 Task: In the  document Anna.pdfMake this file  'available offline' Add shortcut to Drive 'Starred'Email the file to   softage.8@softage.net, with message attached Time-Sensitive: I kindly ask you to go through the email I've sent as soon as possible. and file type: 'Plain Text'
Action: Mouse moved to (55, 78)
Screenshot: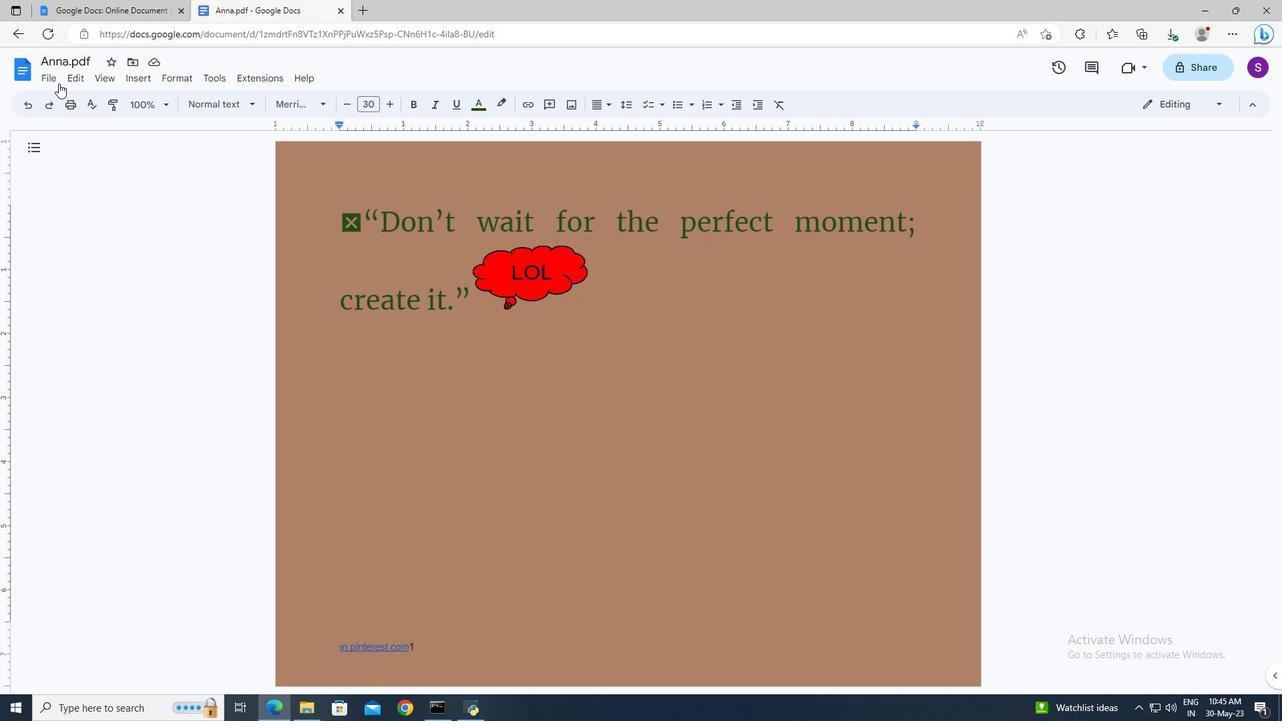 
Action: Mouse pressed left at (55, 78)
Screenshot: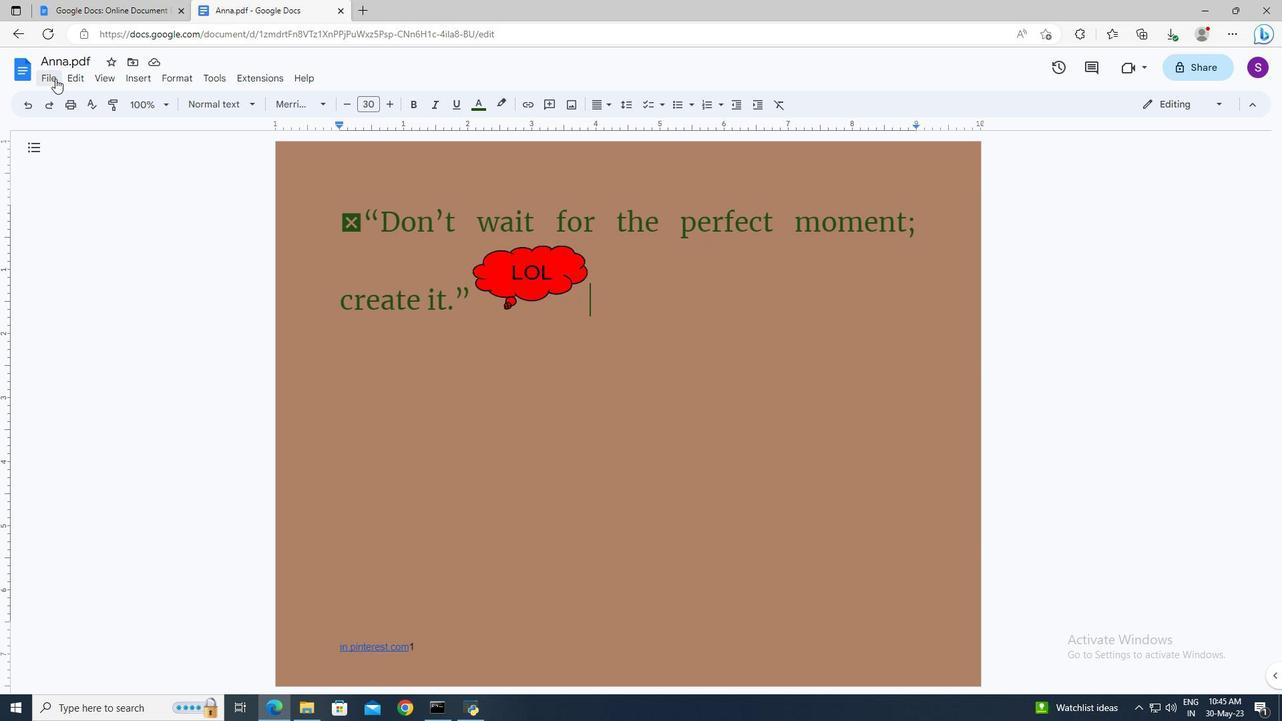 
Action: Mouse moved to (92, 370)
Screenshot: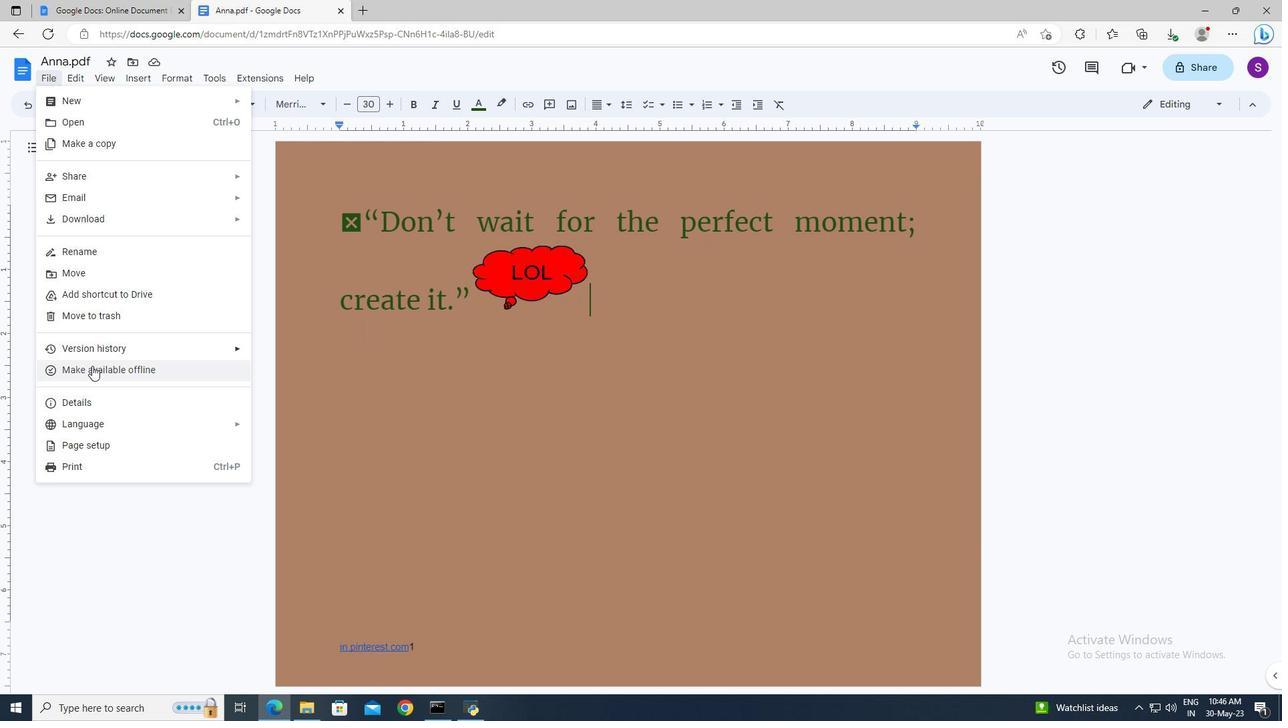 
Action: Mouse pressed left at (92, 370)
Screenshot: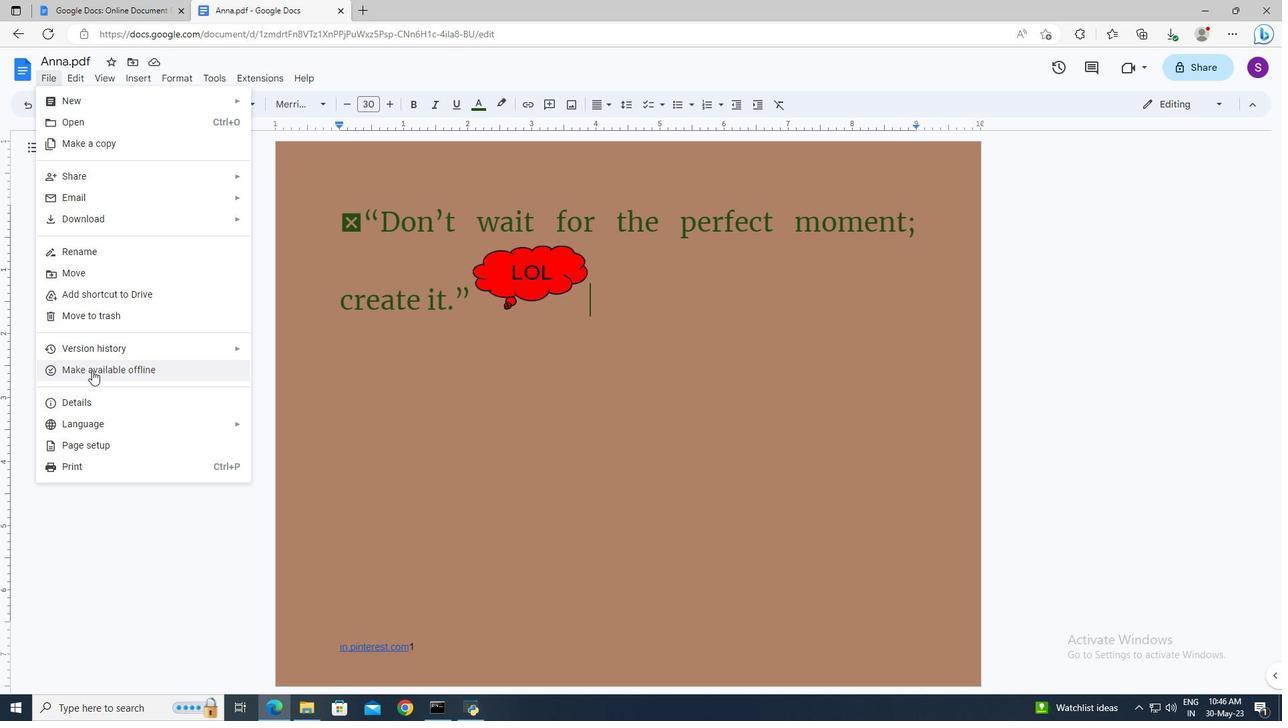 
Action: Mouse moved to (54, 76)
Screenshot: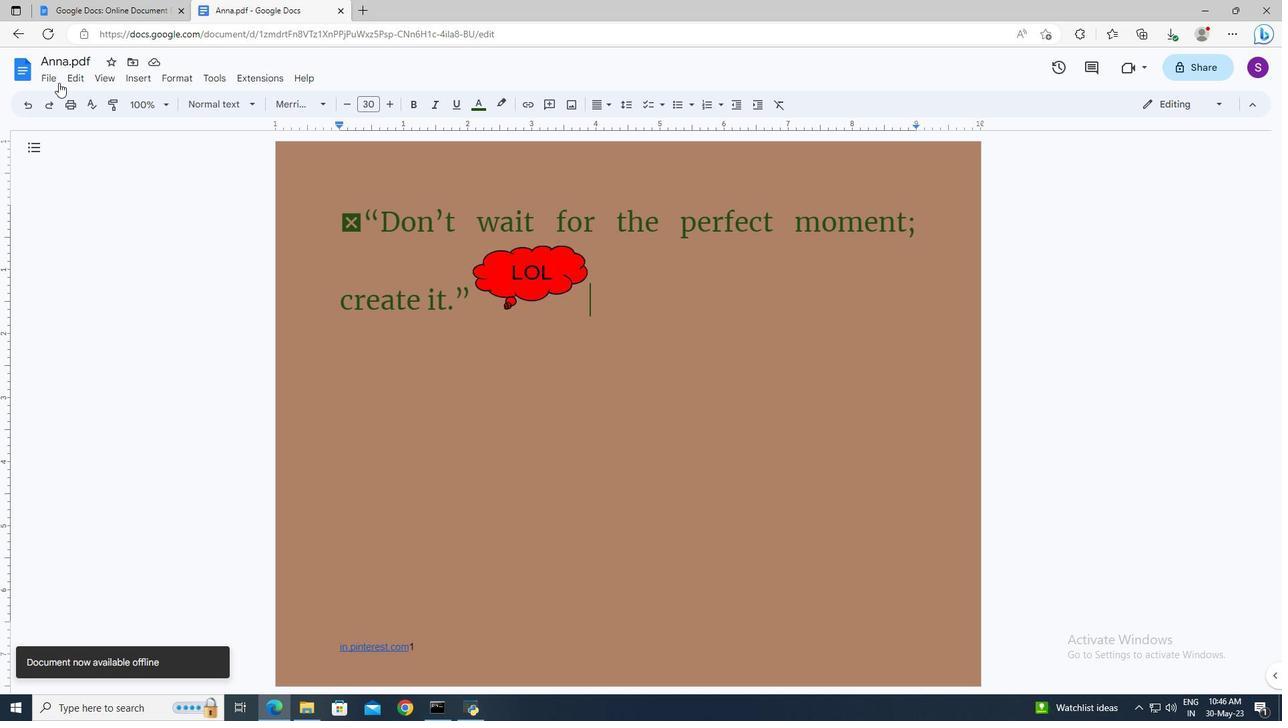 
Action: Mouse pressed left at (54, 76)
Screenshot: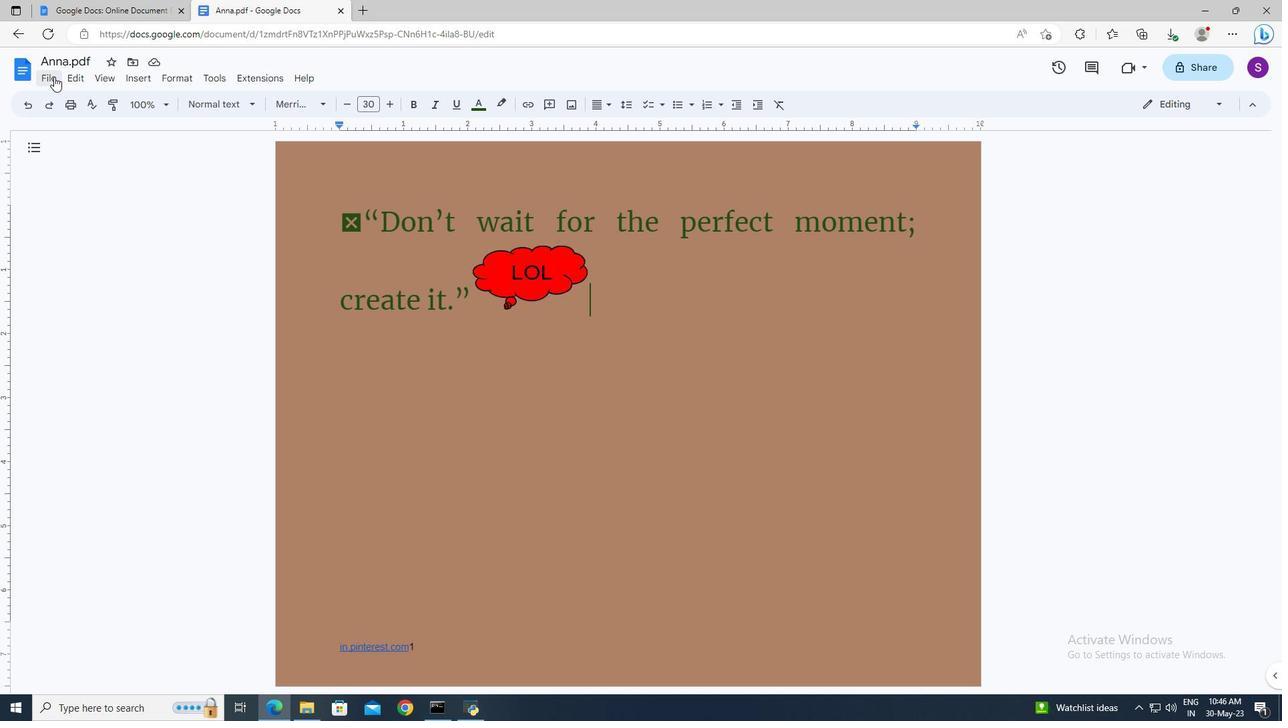 
Action: Mouse moved to (99, 291)
Screenshot: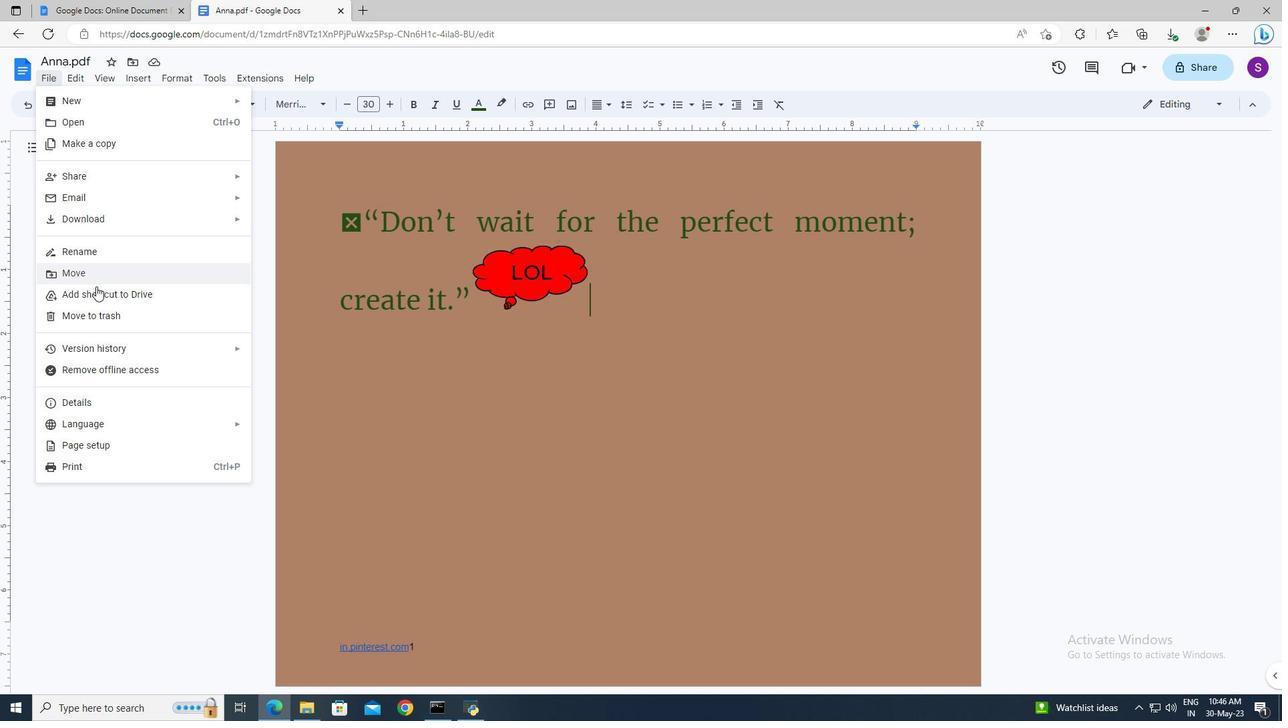 
Action: Mouse pressed left at (99, 291)
Screenshot: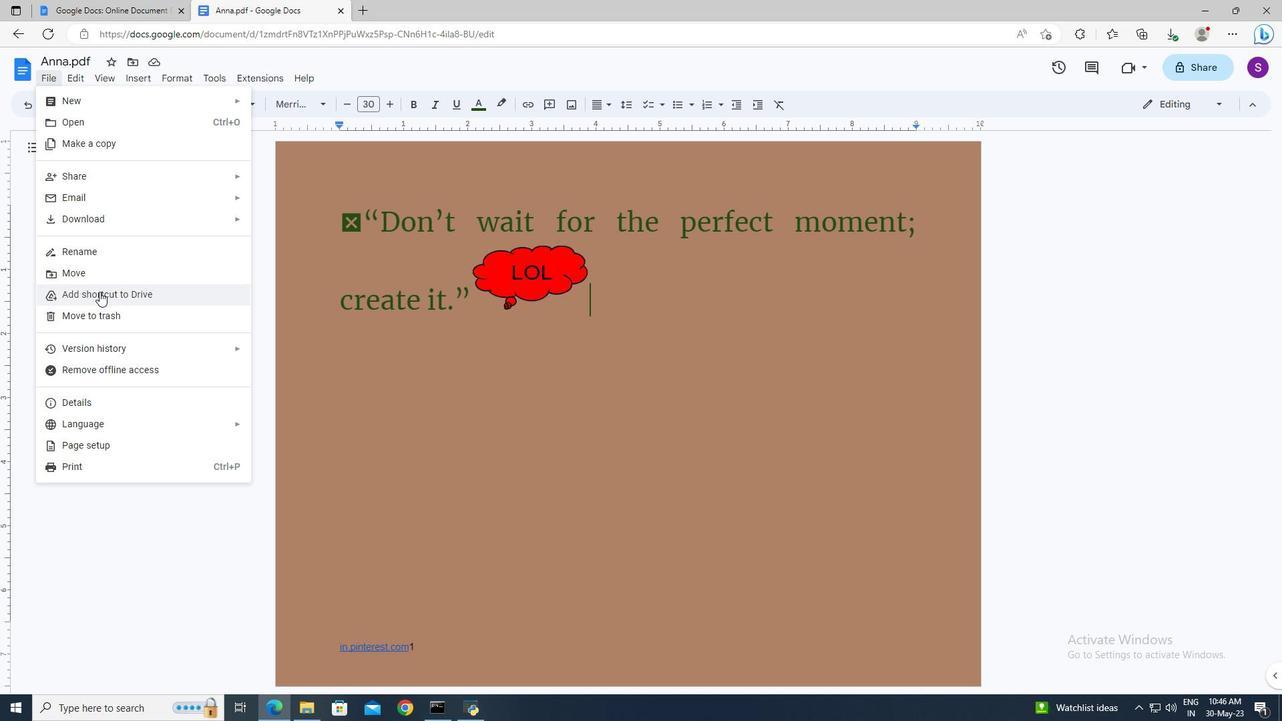 
Action: Mouse moved to (166, 204)
Screenshot: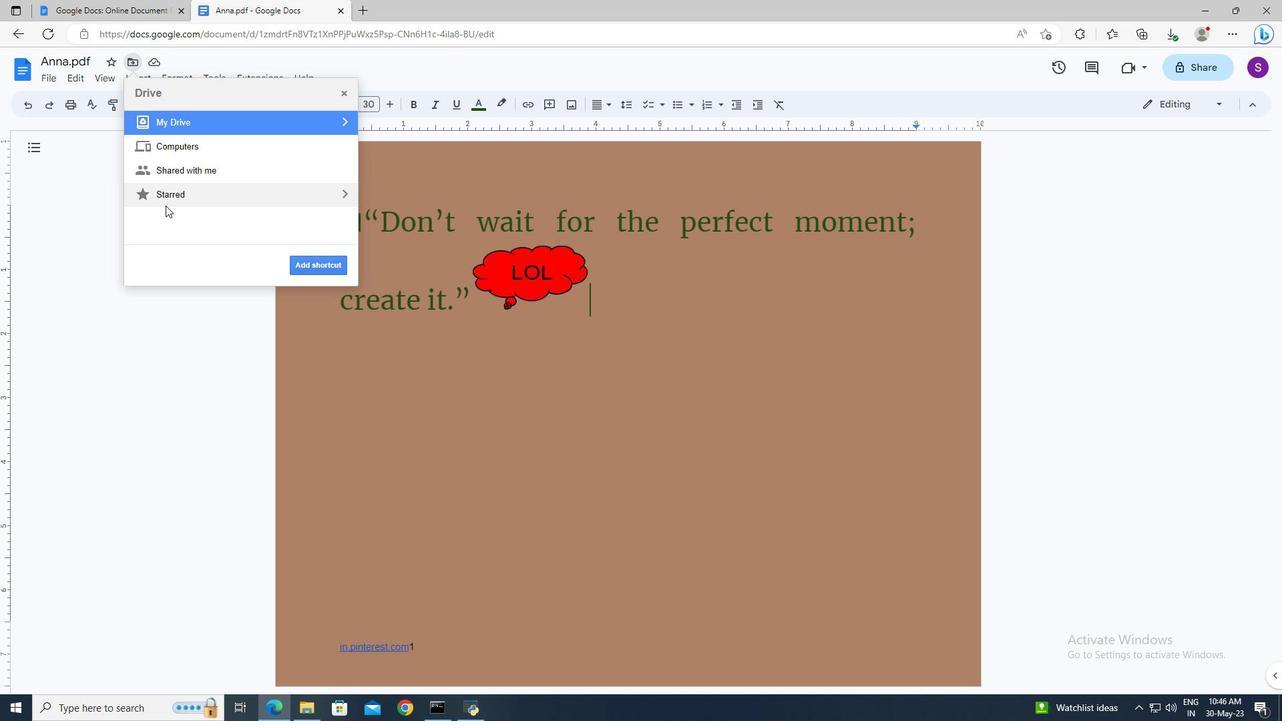 
Action: Mouse pressed left at (166, 204)
Screenshot: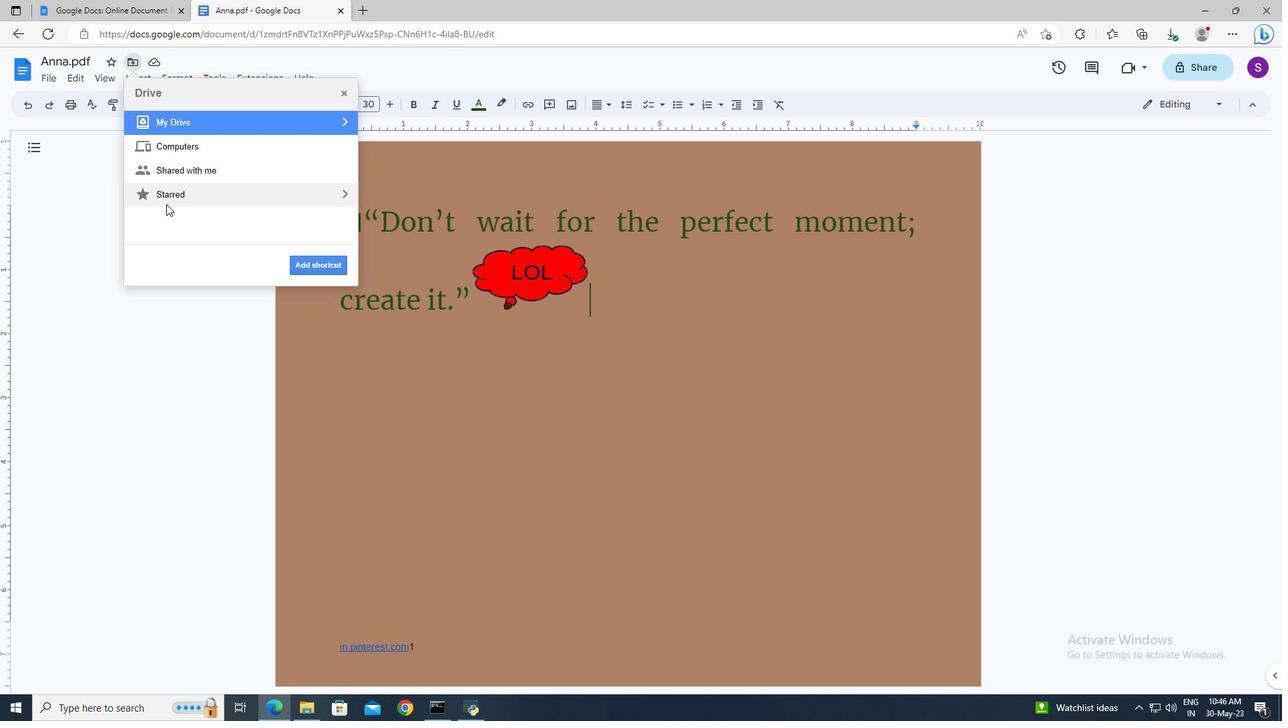 
Action: Mouse moved to (331, 265)
Screenshot: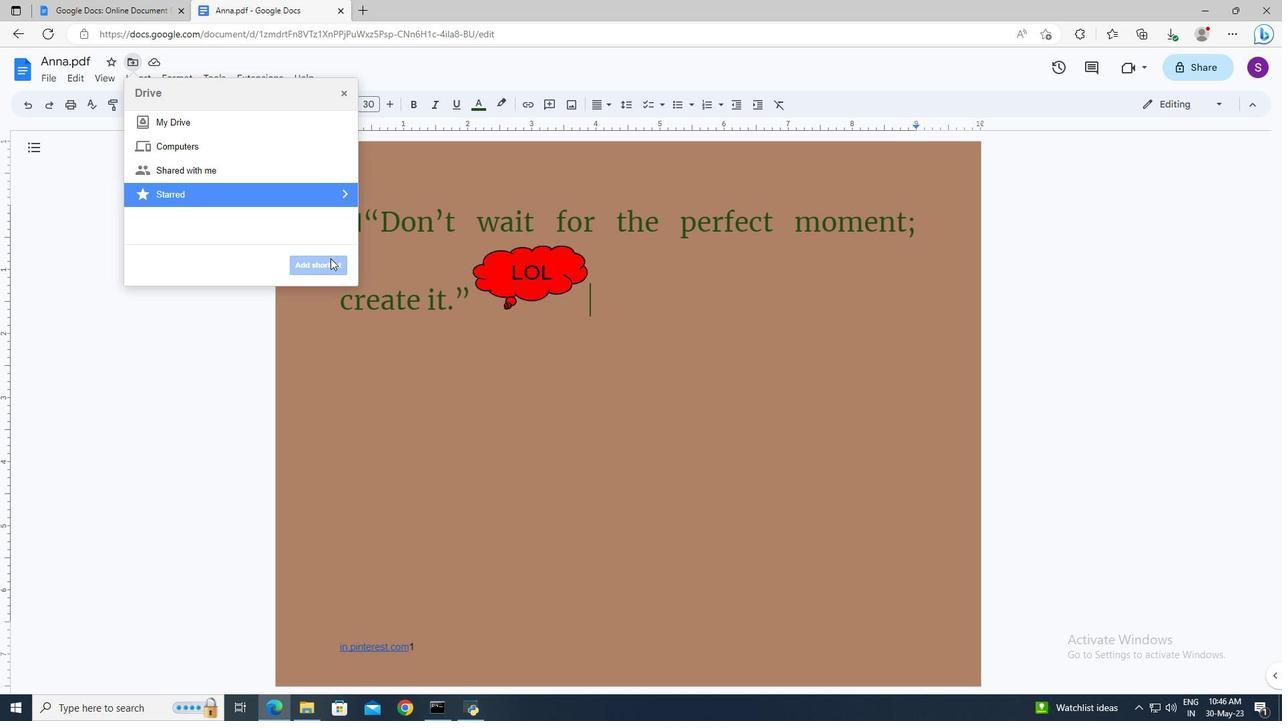 
Action: Mouse pressed left at (331, 265)
Screenshot: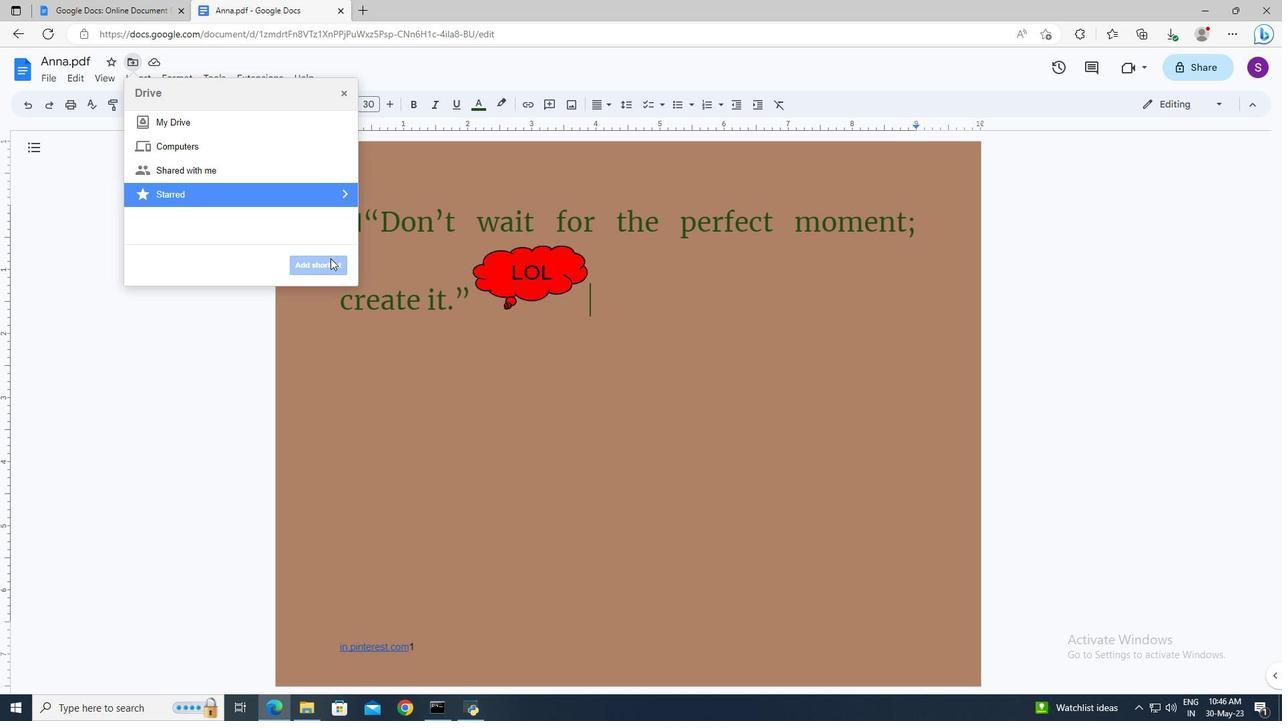 
Action: Mouse moved to (346, 94)
Screenshot: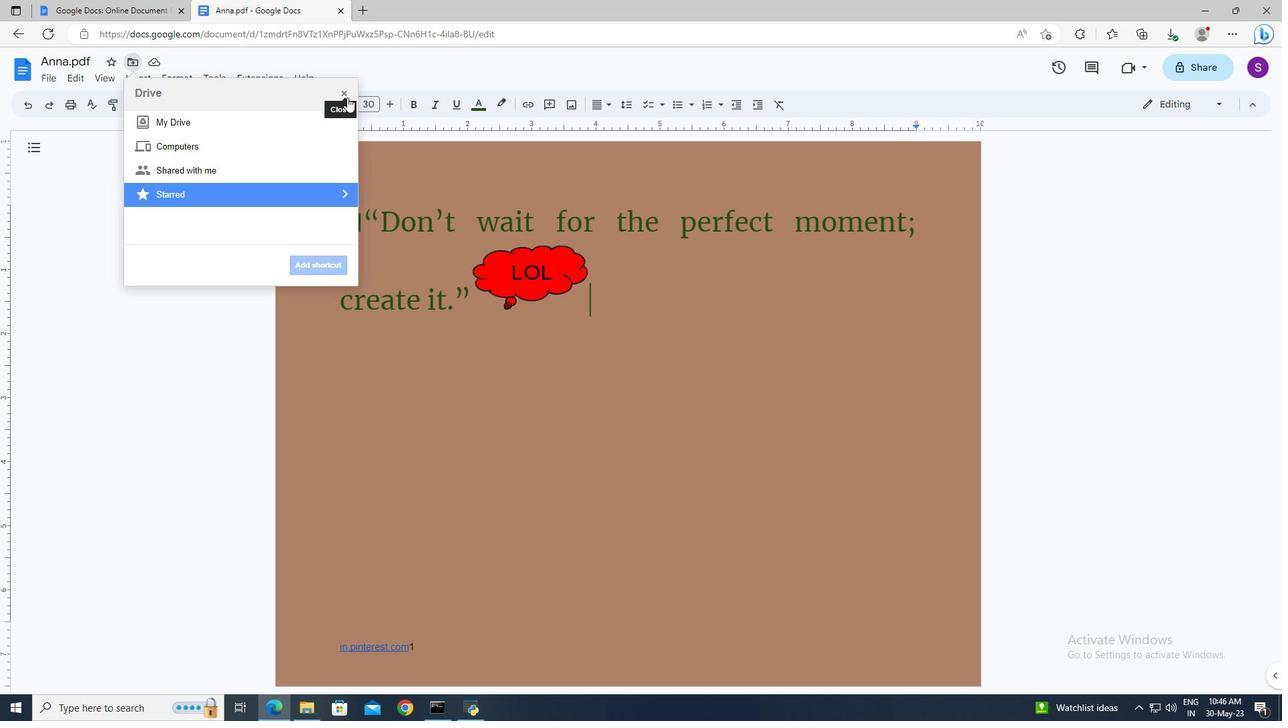 
Action: Mouse pressed left at (346, 94)
Screenshot: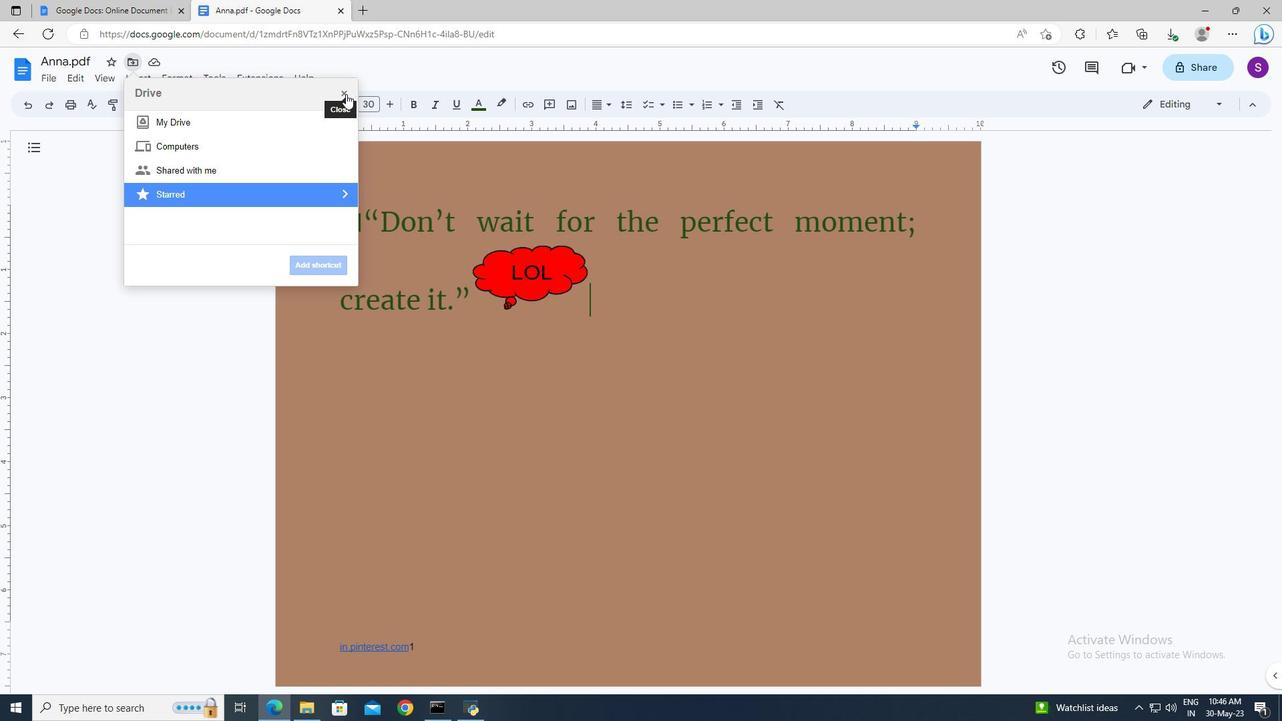 
Action: Mouse moved to (55, 79)
Screenshot: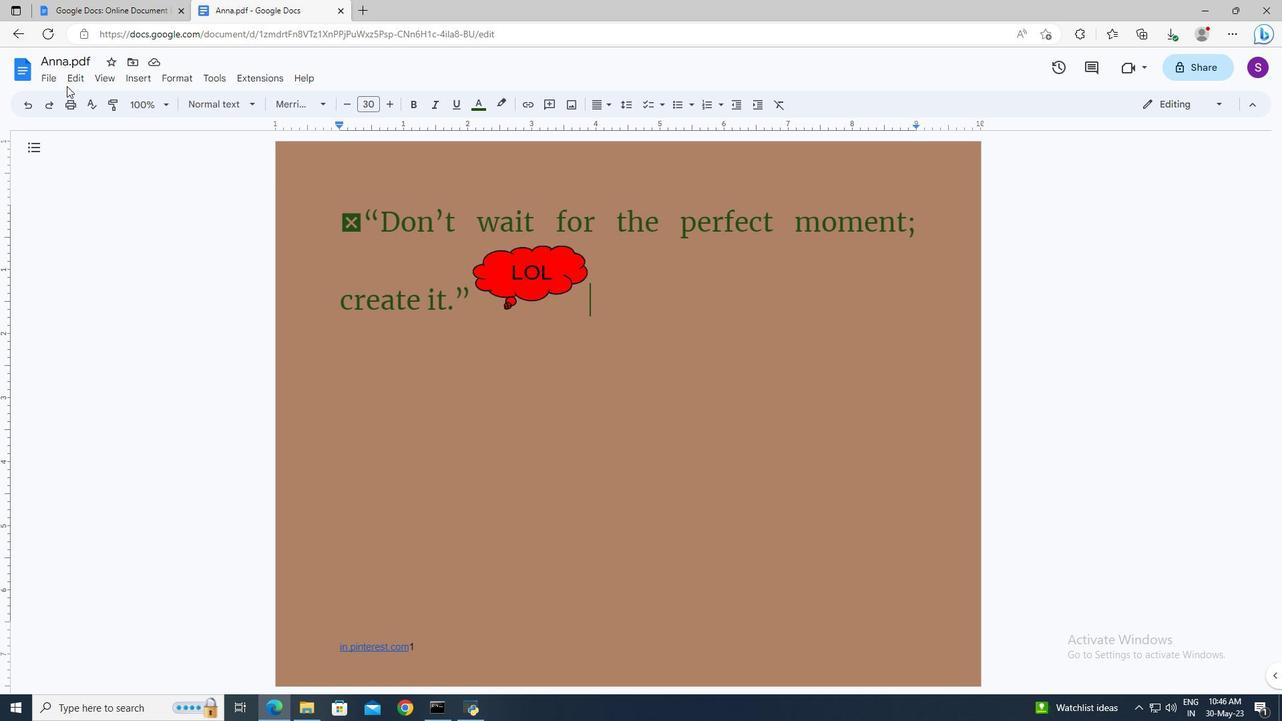 
Action: Mouse pressed left at (55, 79)
Screenshot: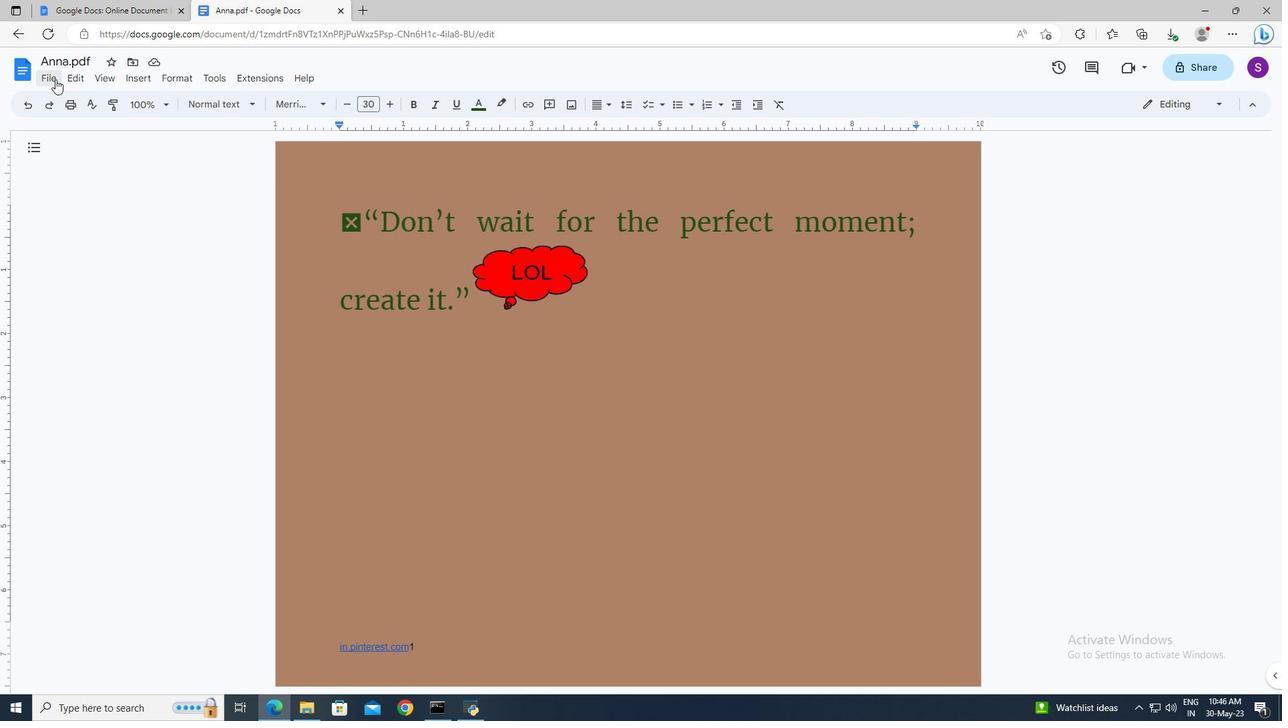 
Action: Mouse moved to (285, 204)
Screenshot: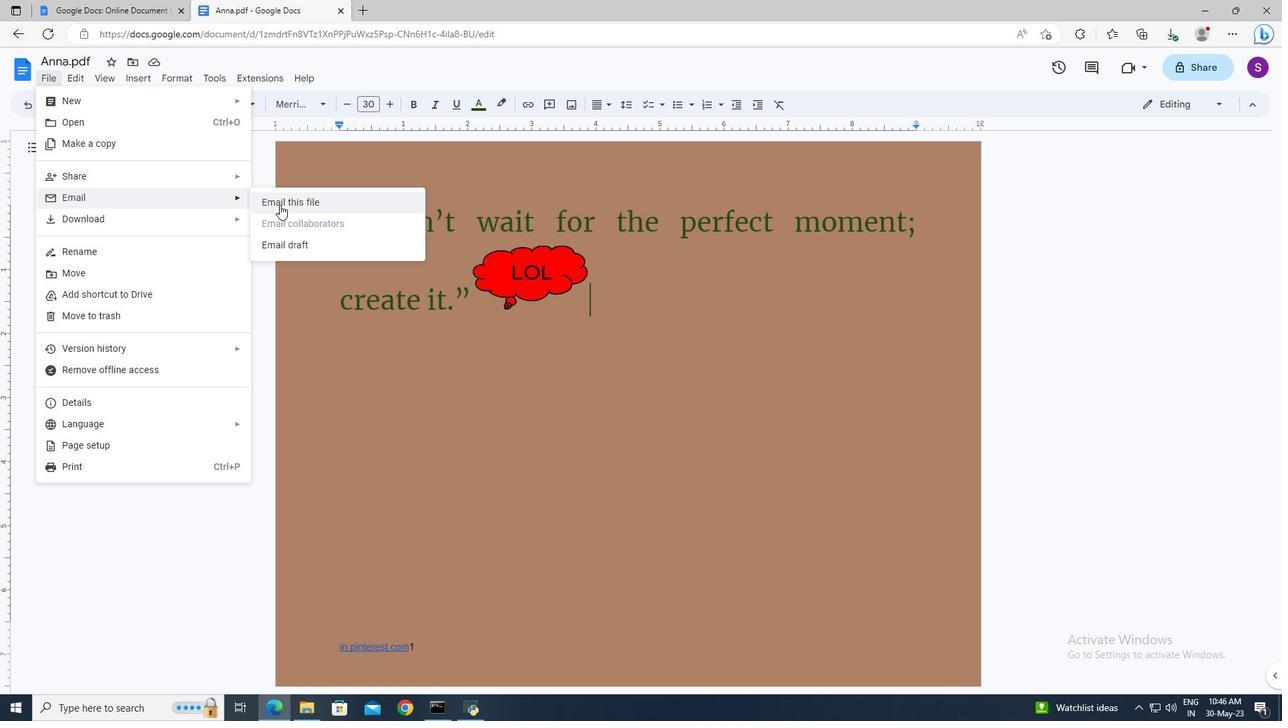 
Action: Mouse pressed left at (285, 204)
Screenshot: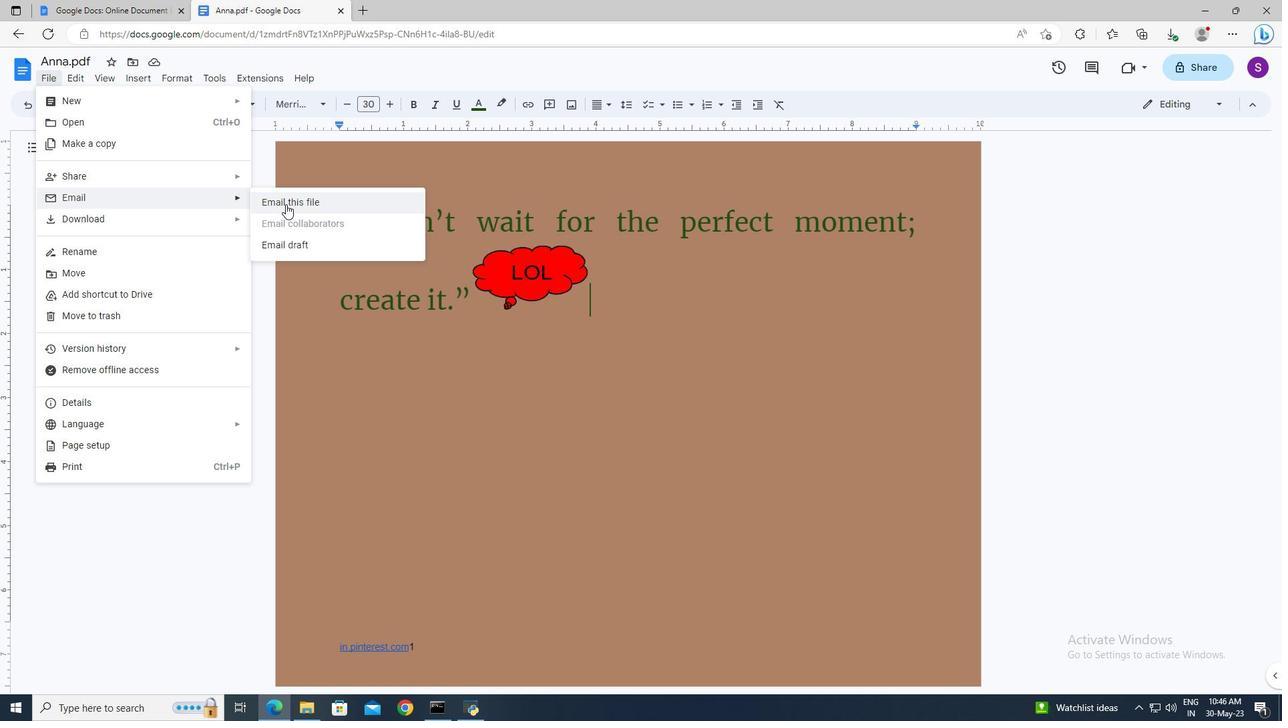 
Action: Mouse moved to (520, 293)
Screenshot: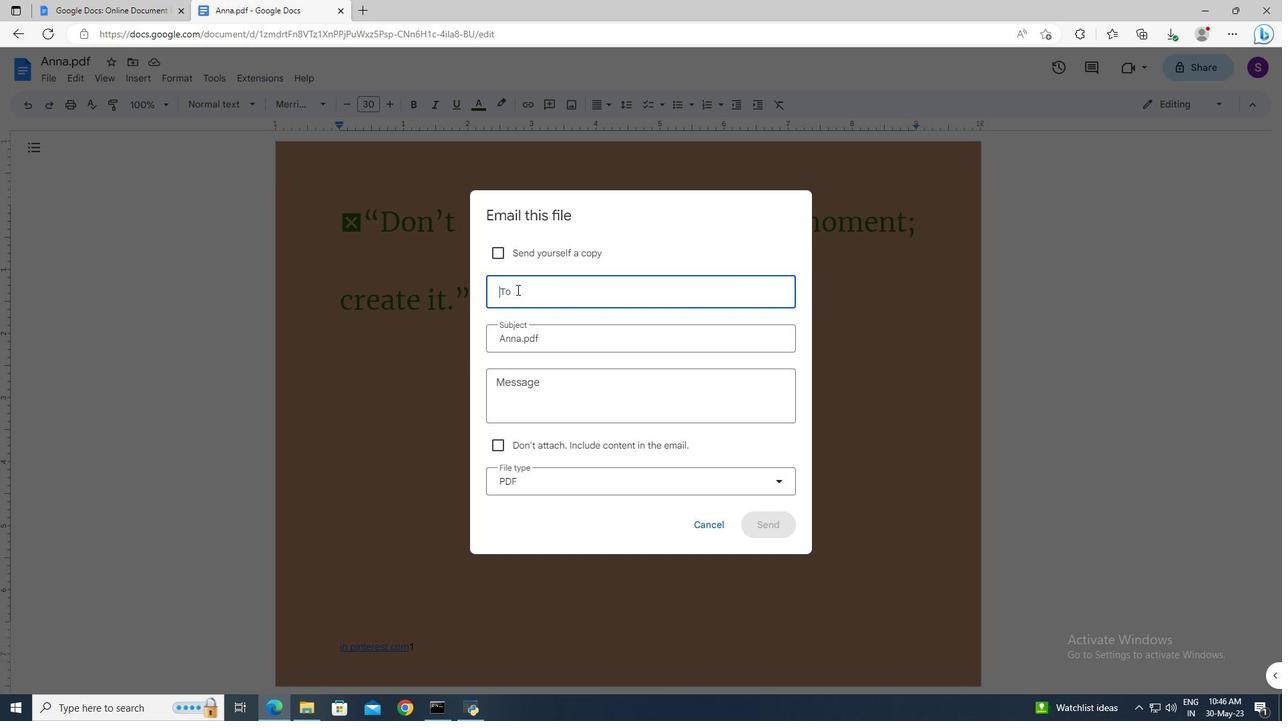 
Action: Mouse pressed left at (520, 293)
Screenshot: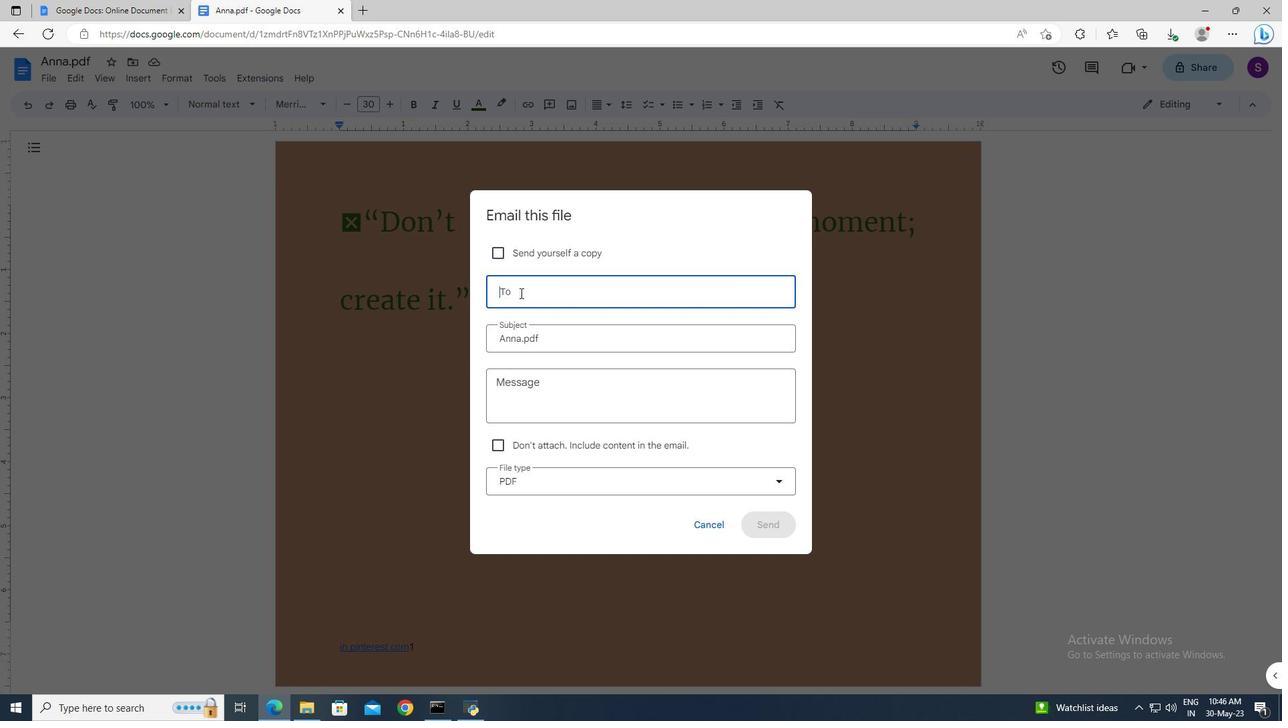 
Action: Key pressed softage.8<Key.shift>@softage.net
Screenshot: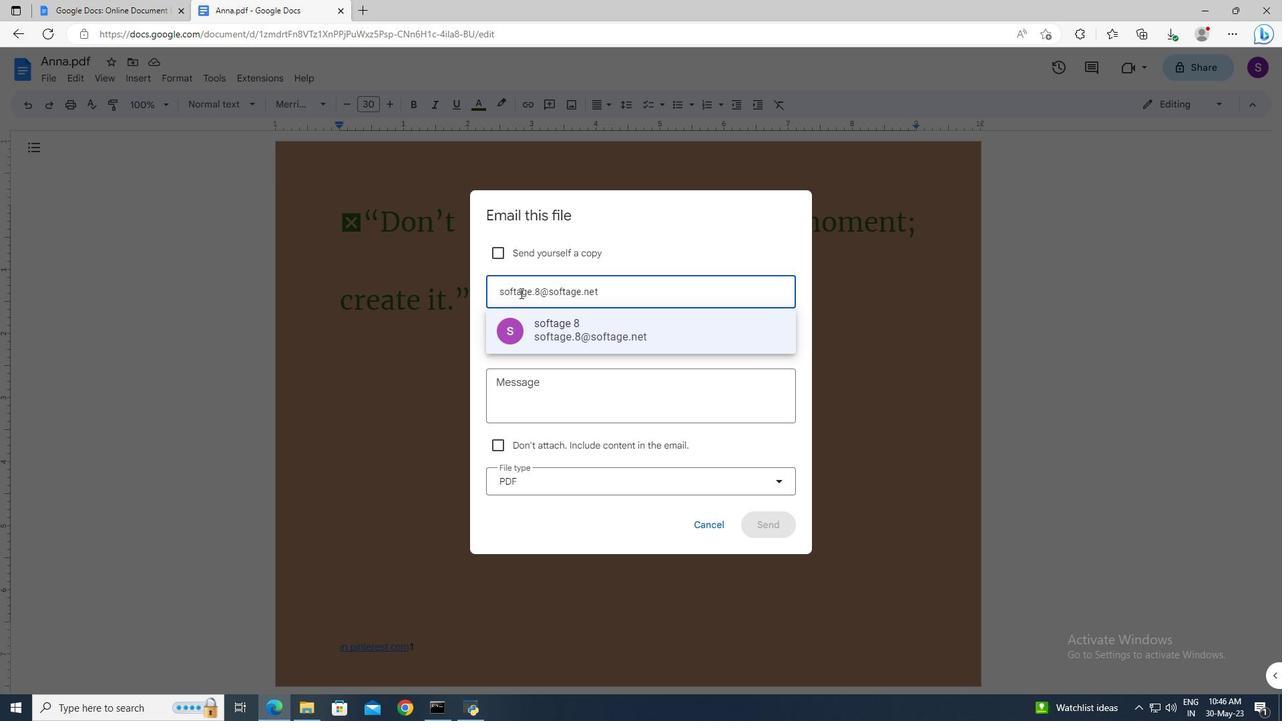
Action: Mouse moved to (553, 330)
Screenshot: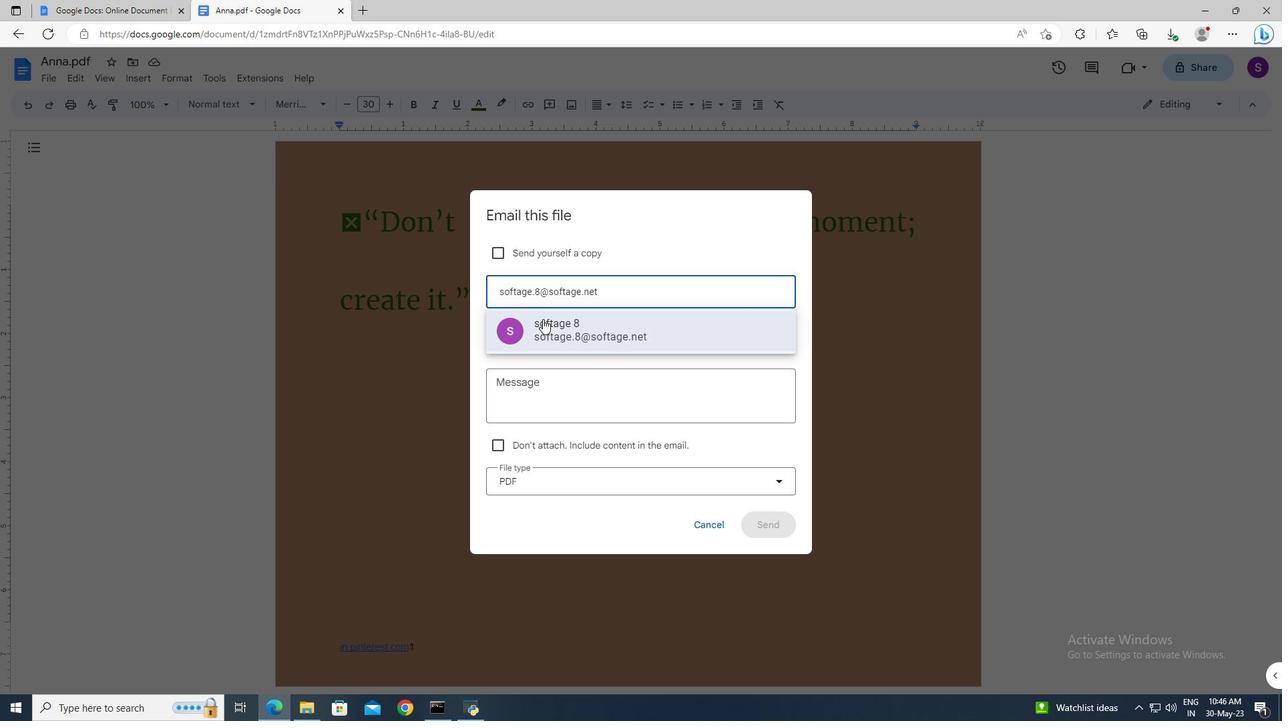 
Action: Mouse pressed left at (553, 330)
Screenshot: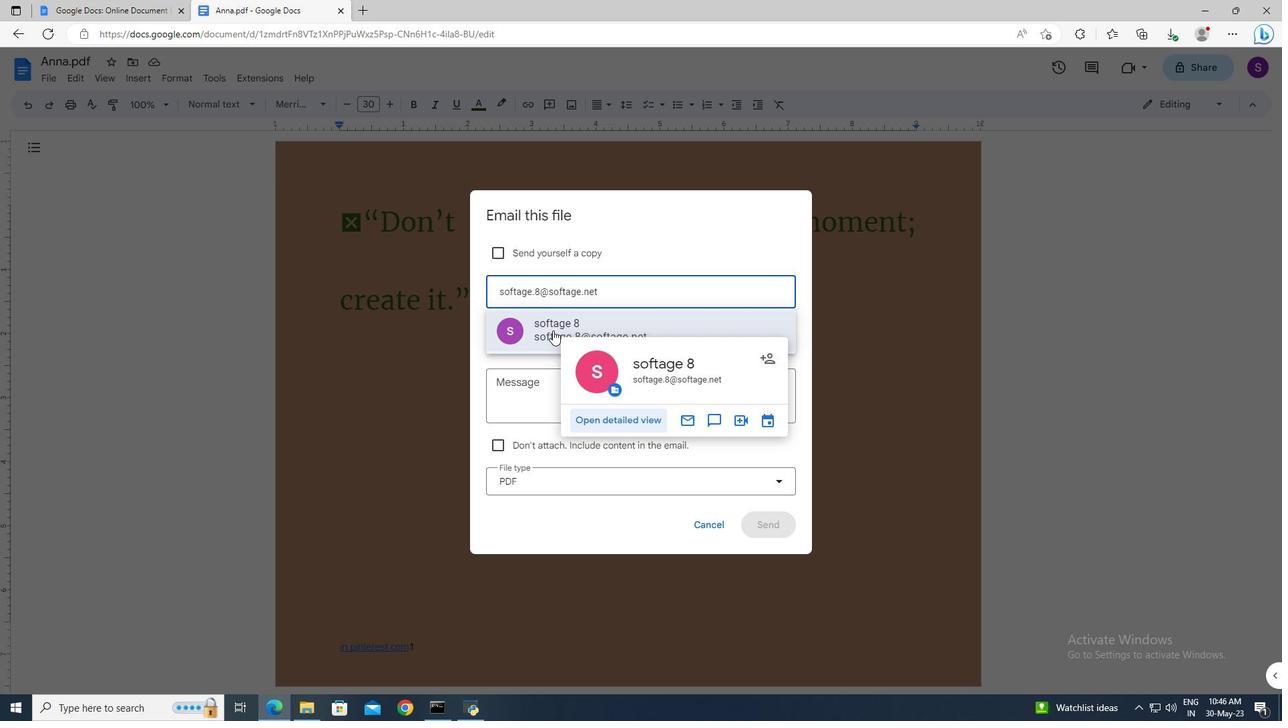 
Action: Mouse moved to (556, 393)
Screenshot: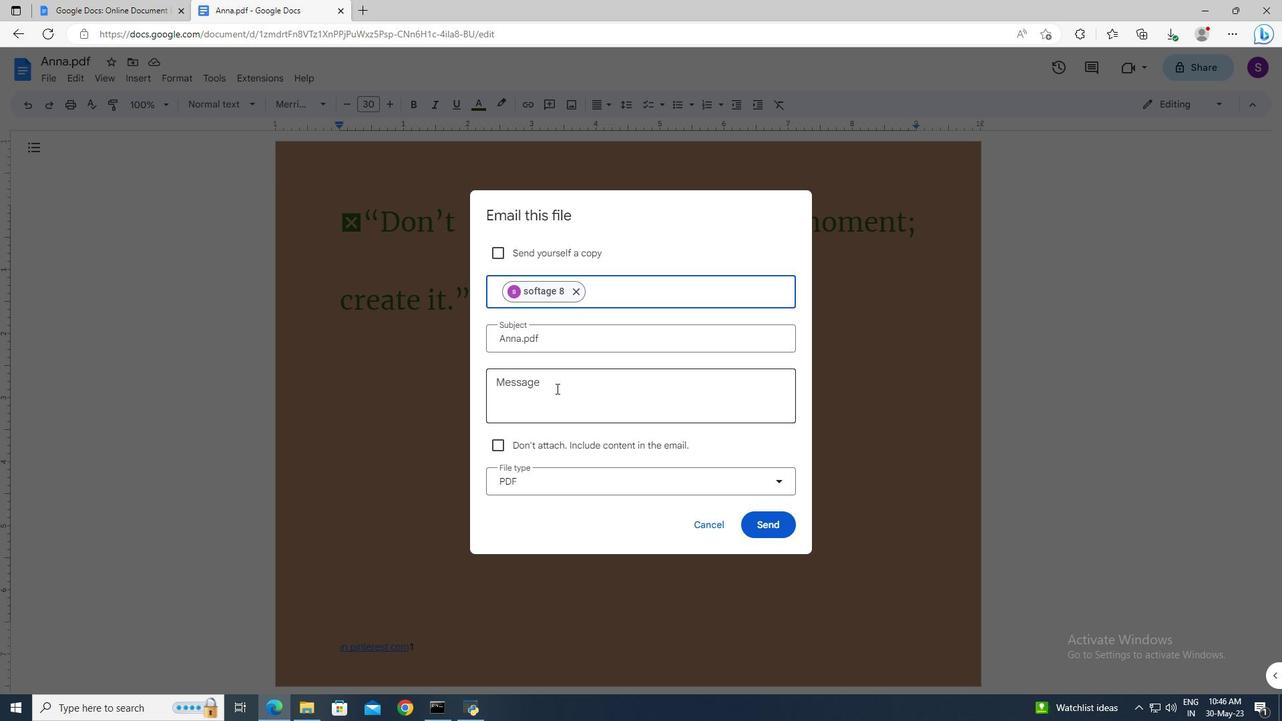 
Action: Mouse pressed left at (556, 393)
Screenshot: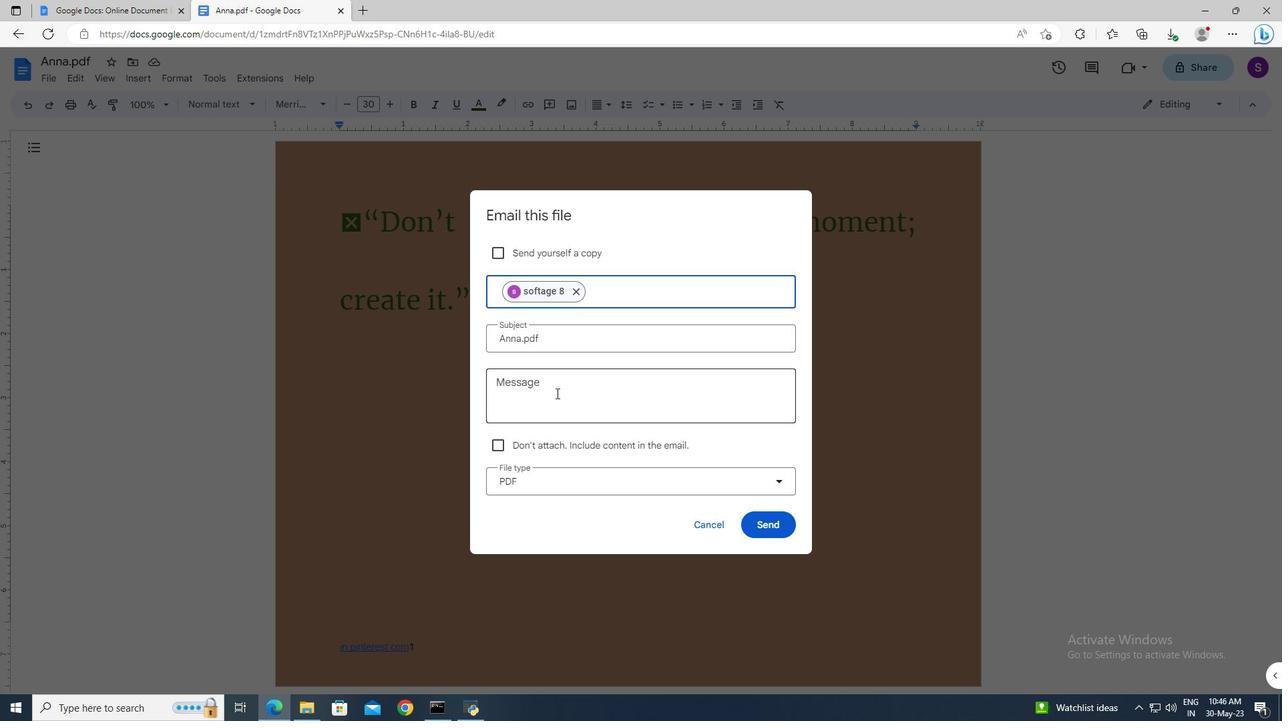 
Action: Key pressed <Key.shift>Time-<Key.shift_r>Sensitive<Key.shift>:<Key.space><Key.shift>I<Key.space>kindly<Key.space>ask<Key.space>you<Key.space>to<Key.space>go<Key.space>through<Key.space>the<Key.space>email<Key.space><Key.shift>I've<Key.space>sent<Key.space>as<Key.space>soon<Key.space>as<Key.space>possible.
Screenshot: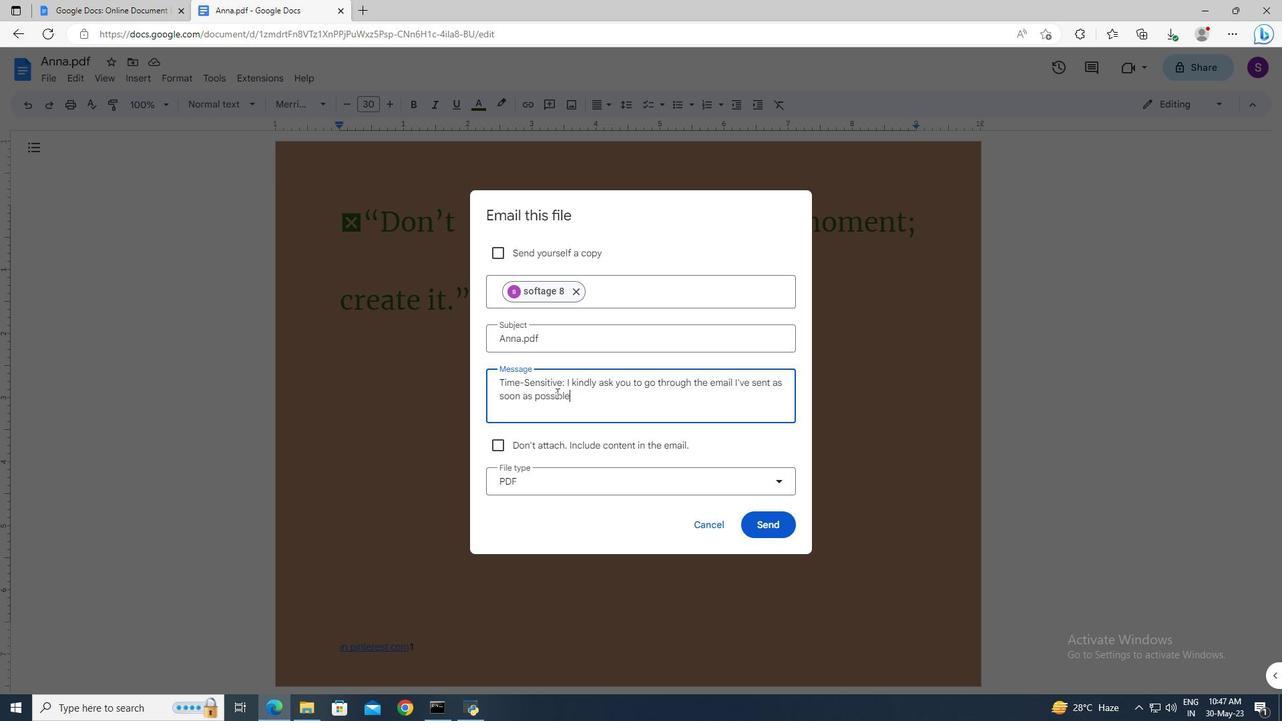 
Action: Mouse moved to (545, 487)
Screenshot: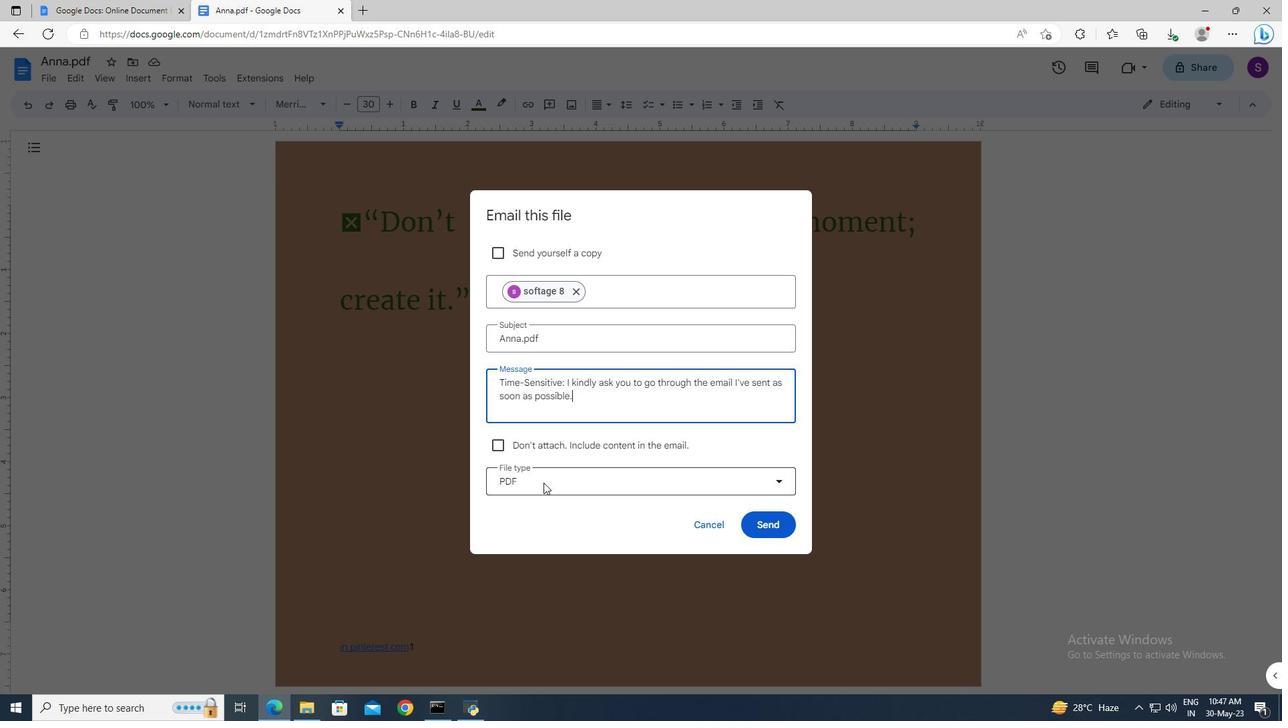 
Action: Mouse pressed left at (545, 487)
Screenshot: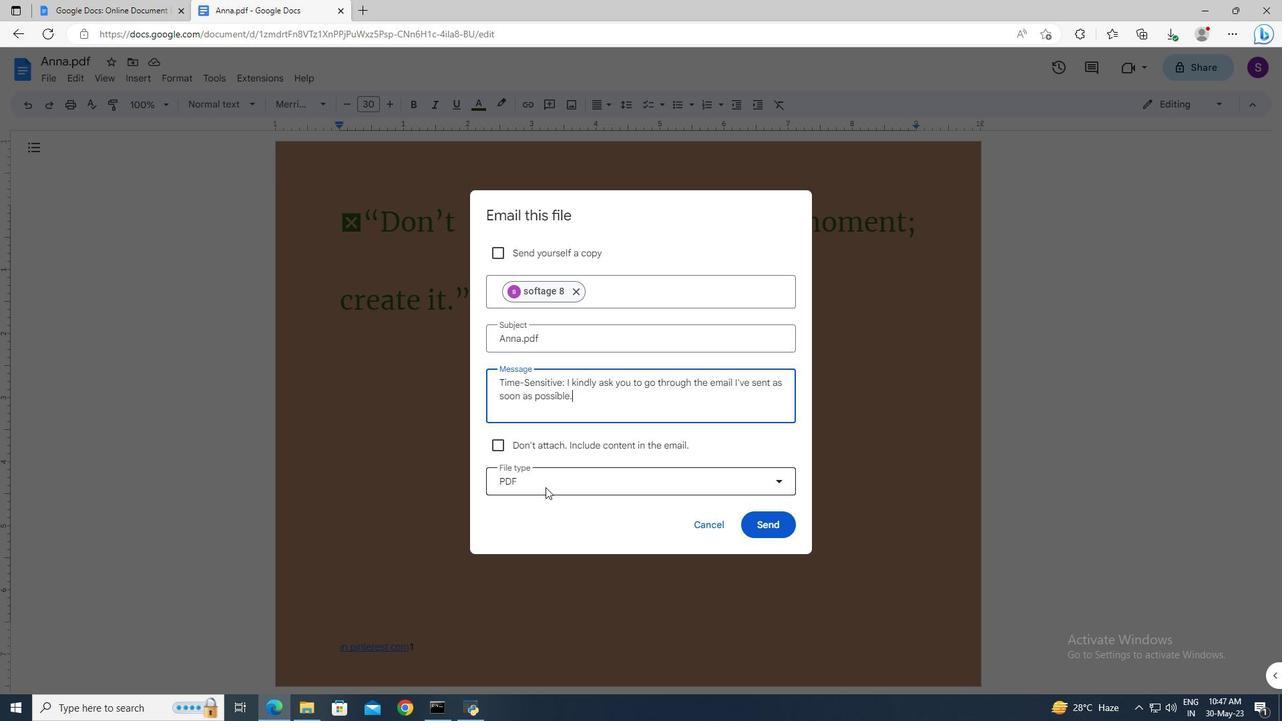 
Action: Mouse moved to (554, 618)
Screenshot: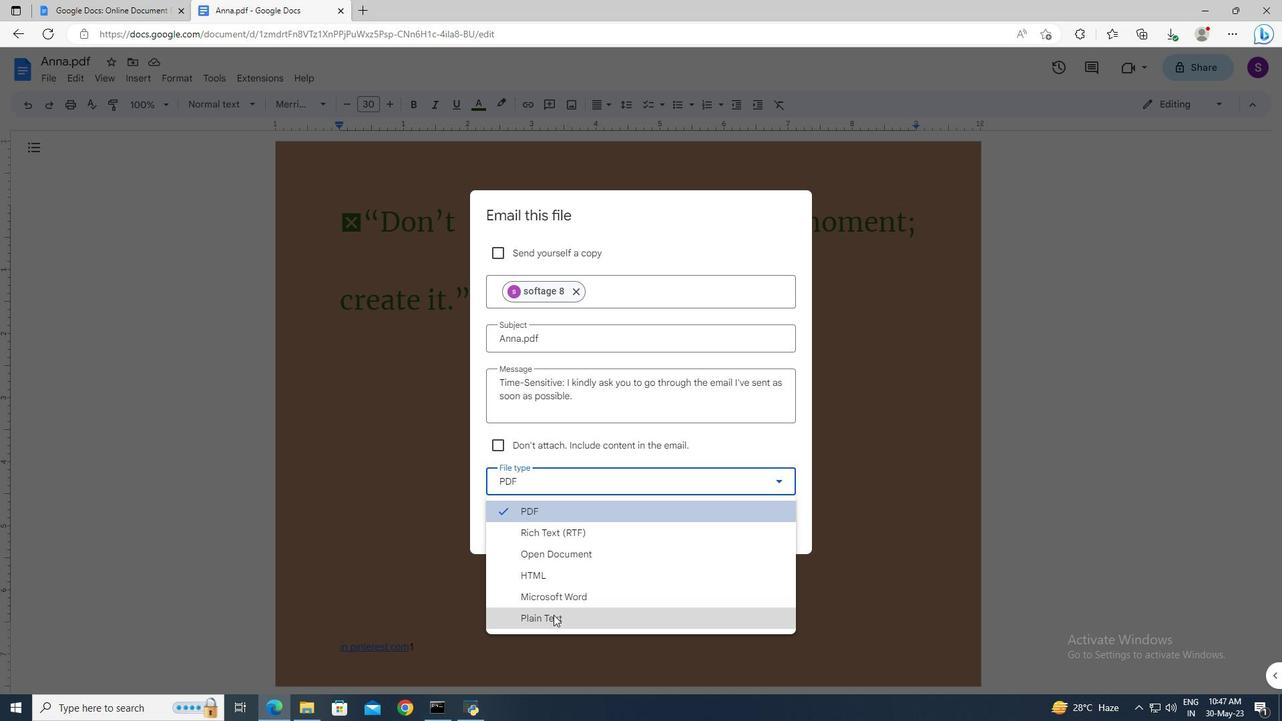 
Action: Mouse pressed left at (554, 618)
Screenshot: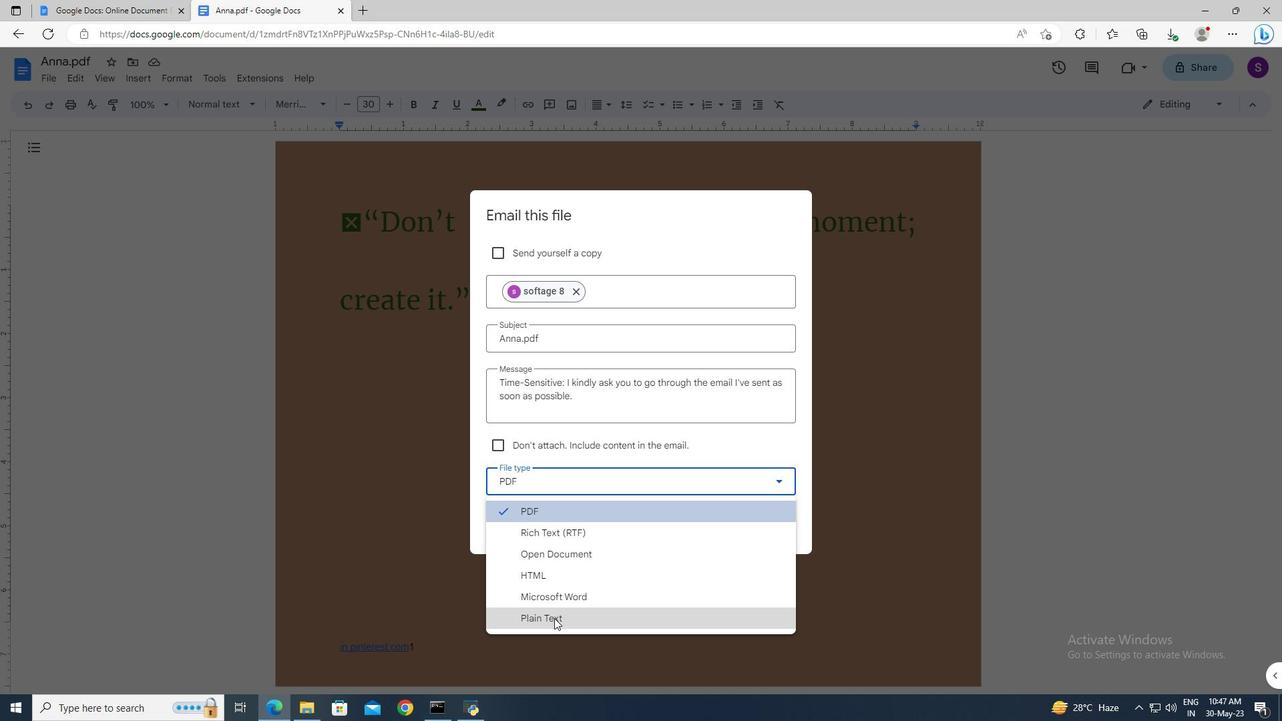
Action: Mouse moved to (756, 533)
Screenshot: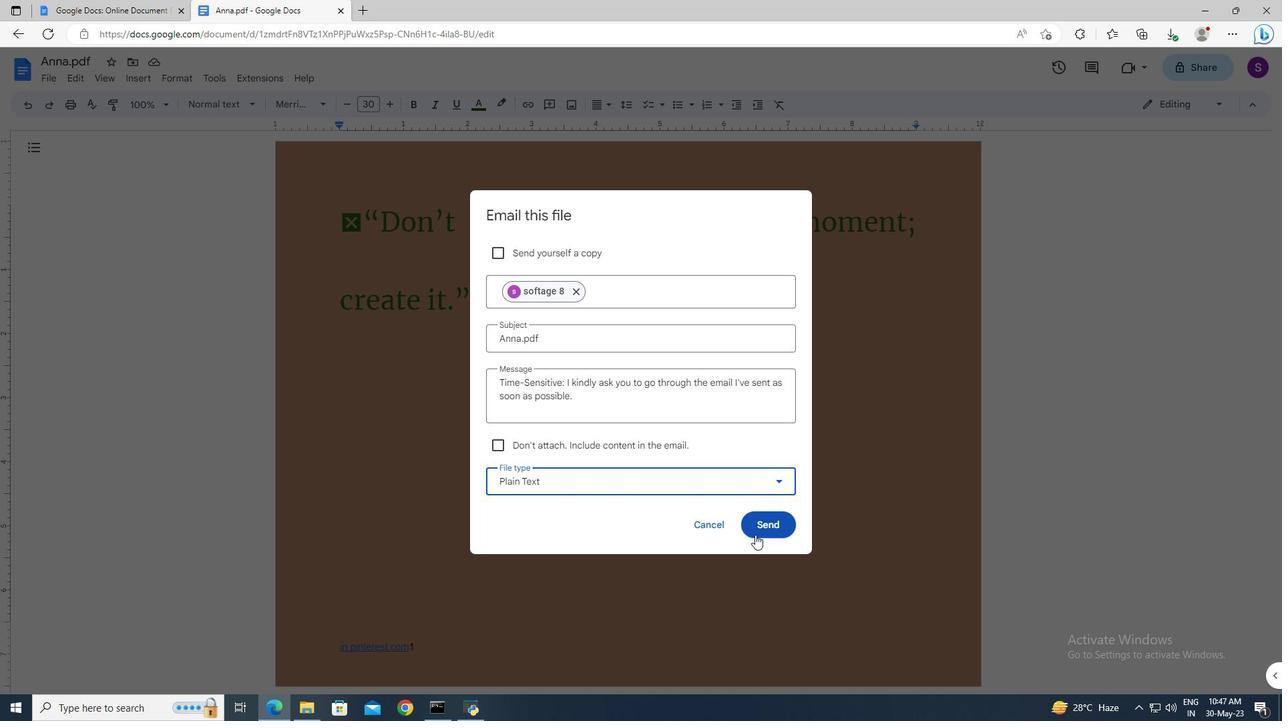 
Action: Mouse pressed left at (756, 533)
Screenshot: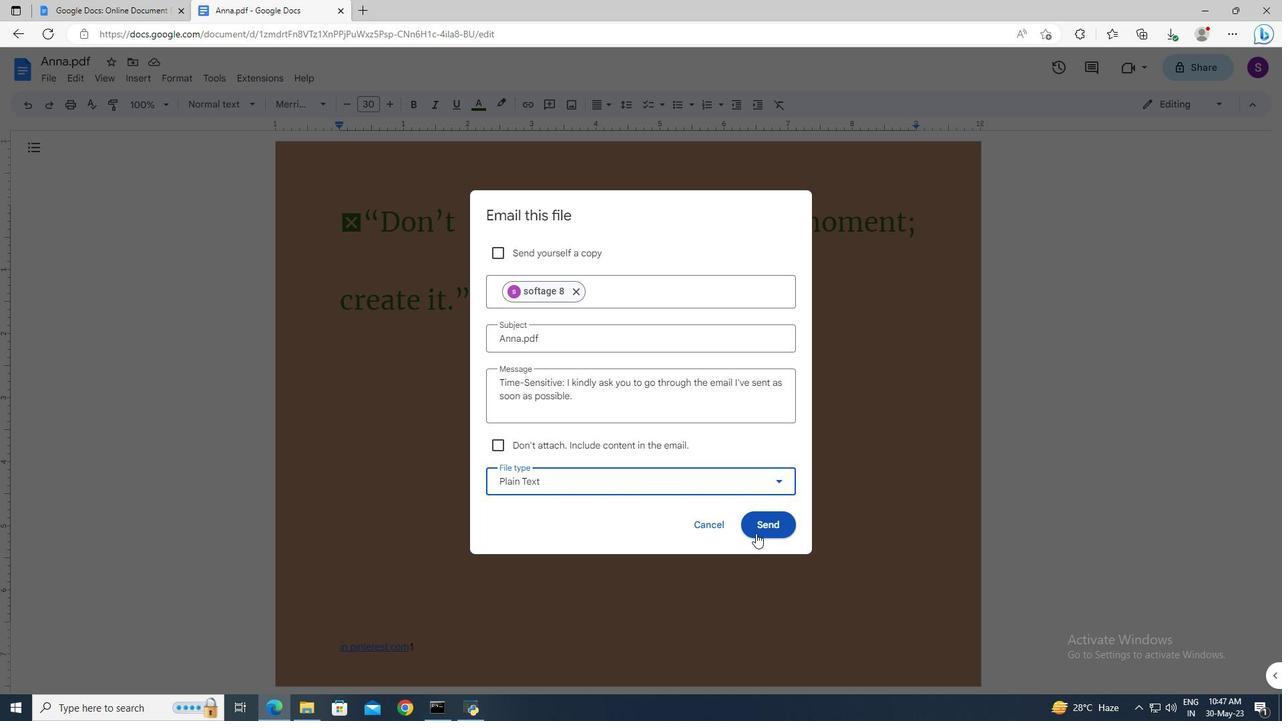 
